 Task: In the Contact  DelilahJones111@valeo.com, schedule and save the meeting with title: 'Product Demo and Service Presentation', Select date: '13 September, 2023', select start time: 6:00:PM. Add location in person New York with meeting description: Kindly join this meeting to understand Product Demo and Service Presentation.. Logged in from softage.1@softage.net
Action: Mouse moved to (88, 58)
Screenshot: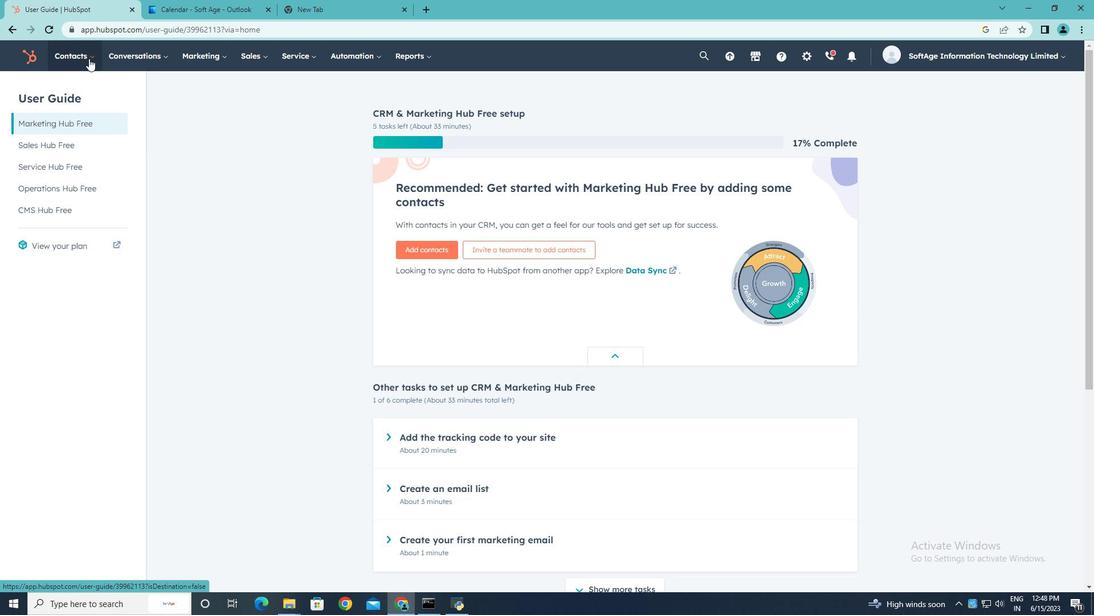 
Action: Mouse pressed left at (88, 58)
Screenshot: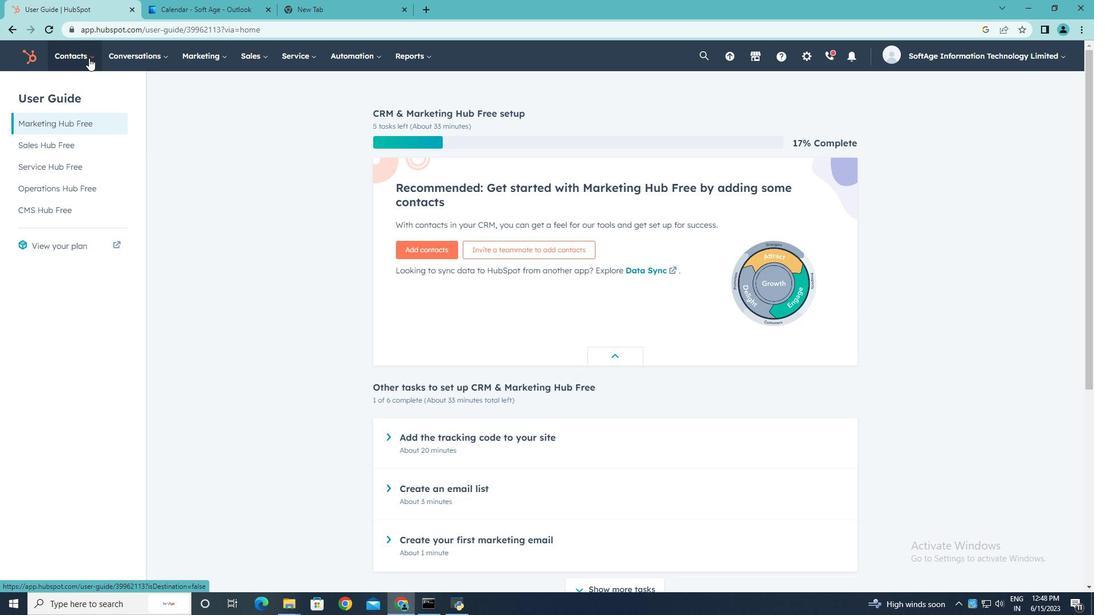 
Action: Mouse moved to (84, 88)
Screenshot: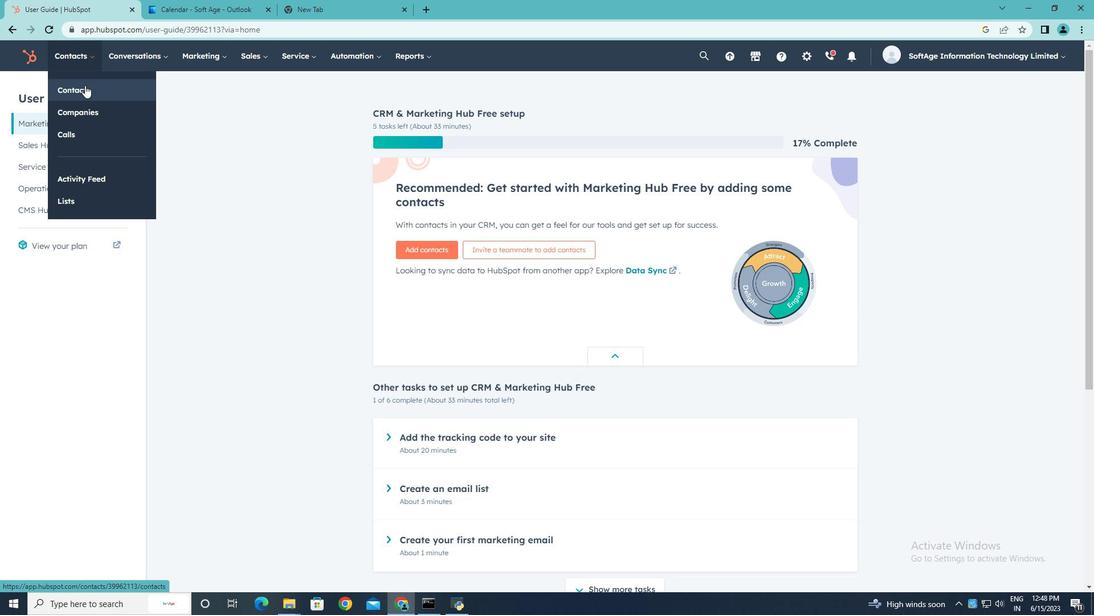 
Action: Mouse pressed left at (84, 88)
Screenshot: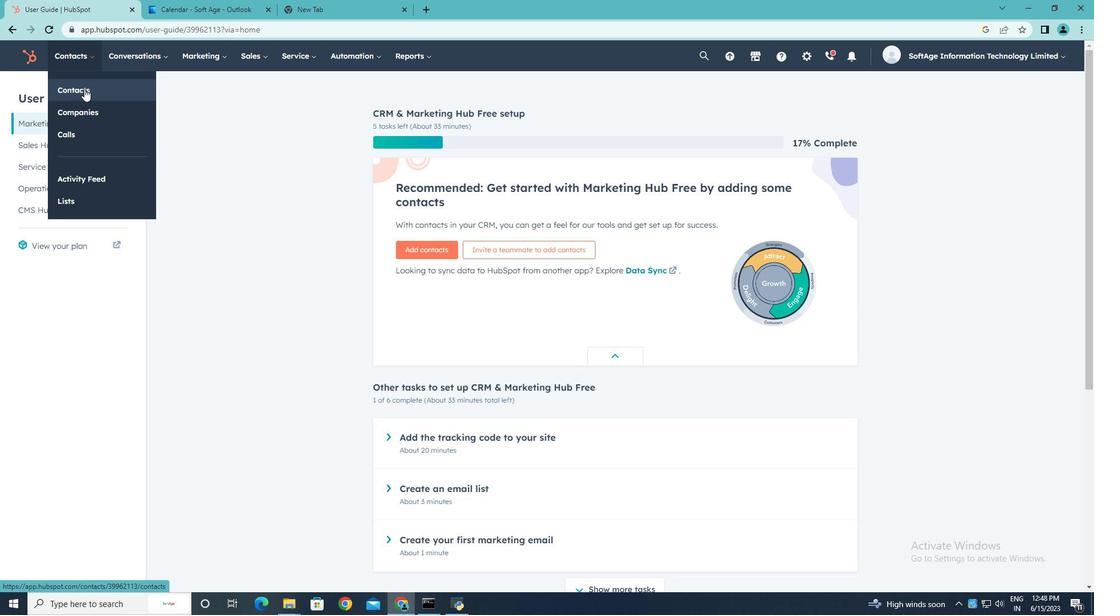 
Action: Mouse moved to (83, 186)
Screenshot: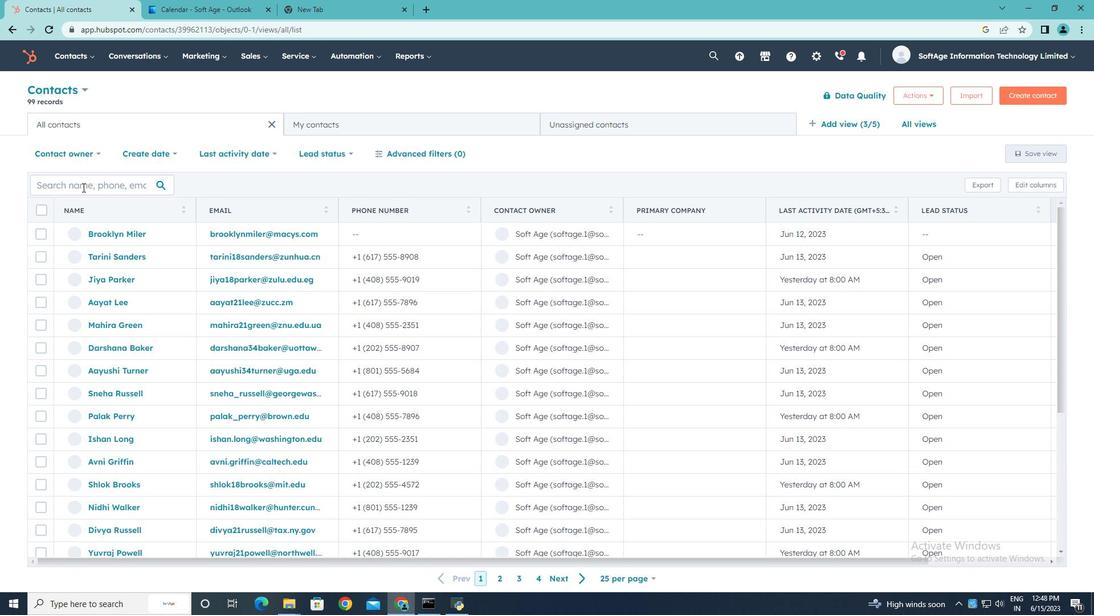 
Action: Mouse pressed left at (83, 186)
Screenshot: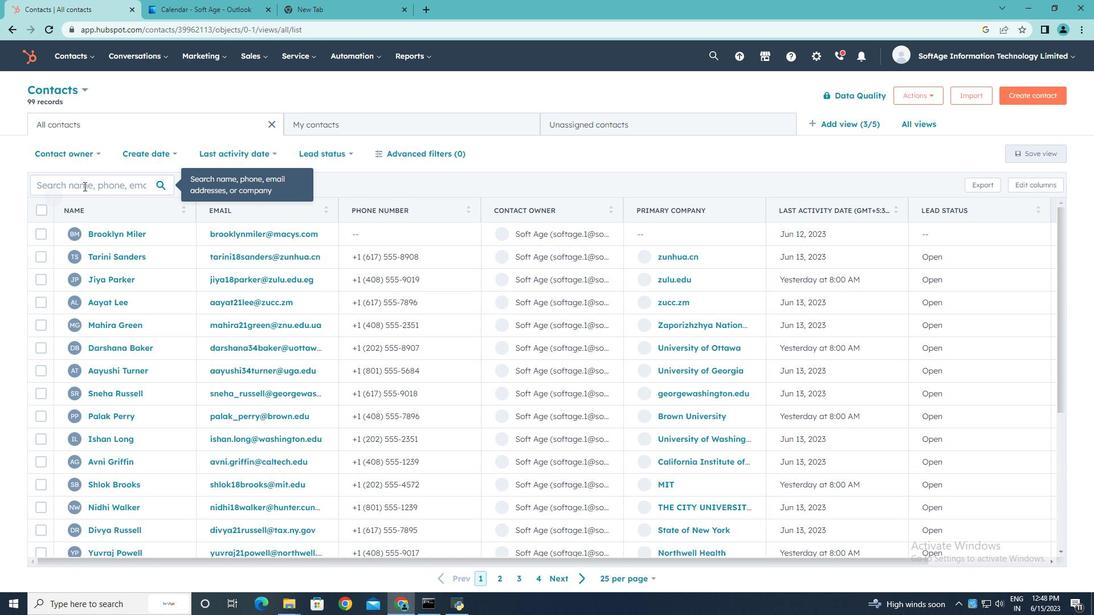 
Action: Key pressed <Key.shift>Delilah<Key.shift>Jones111<Key.shift>@valeo.com
Screenshot: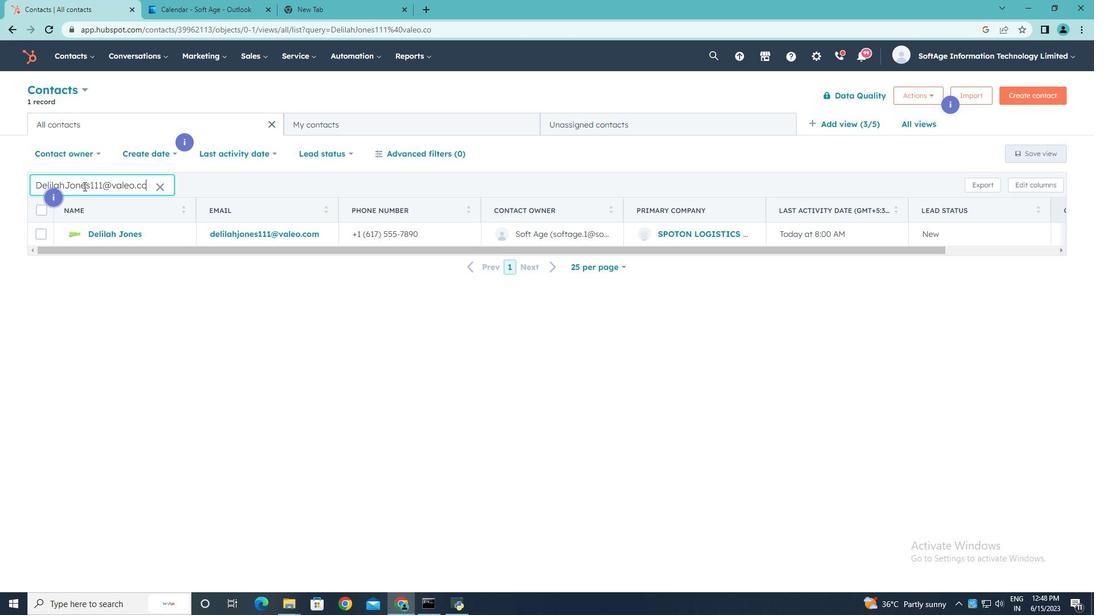 
Action: Mouse moved to (125, 234)
Screenshot: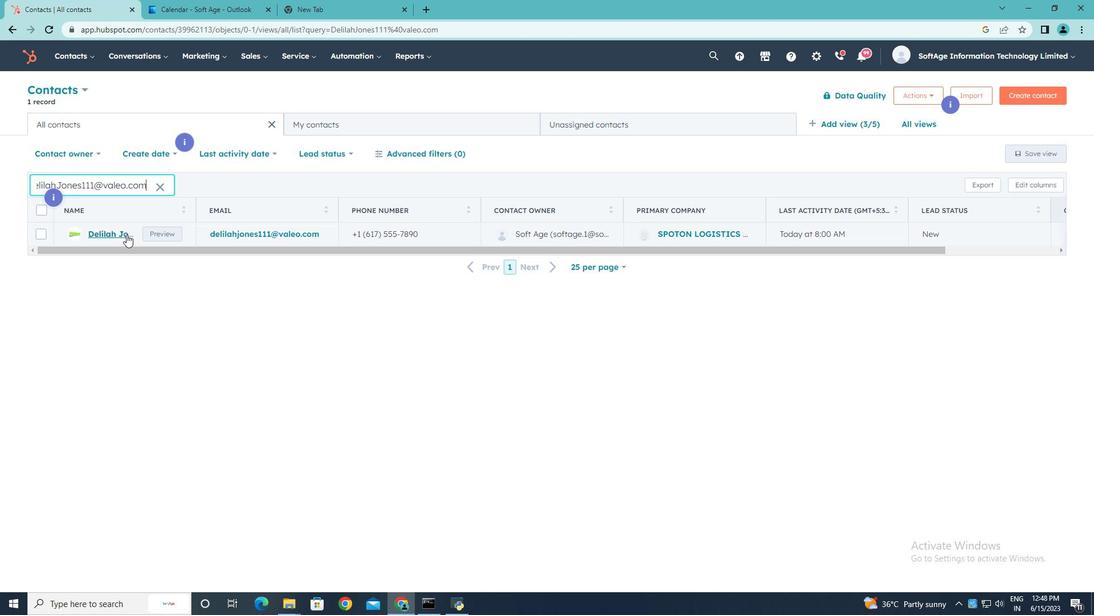 
Action: Mouse pressed left at (125, 234)
Screenshot: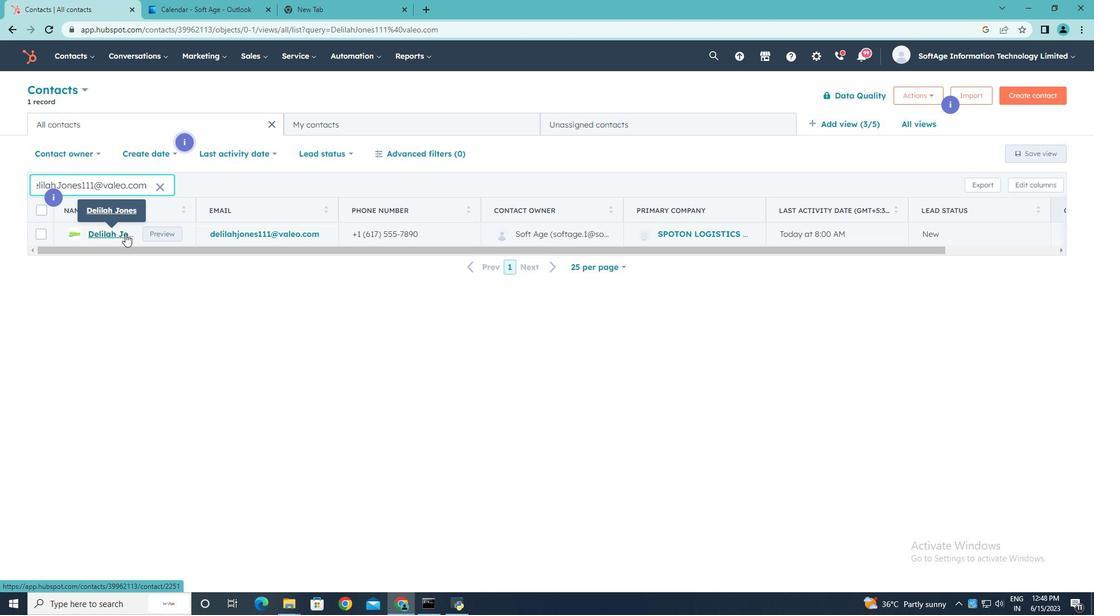 
Action: Mouse moved to (185, 188)
Screenshot: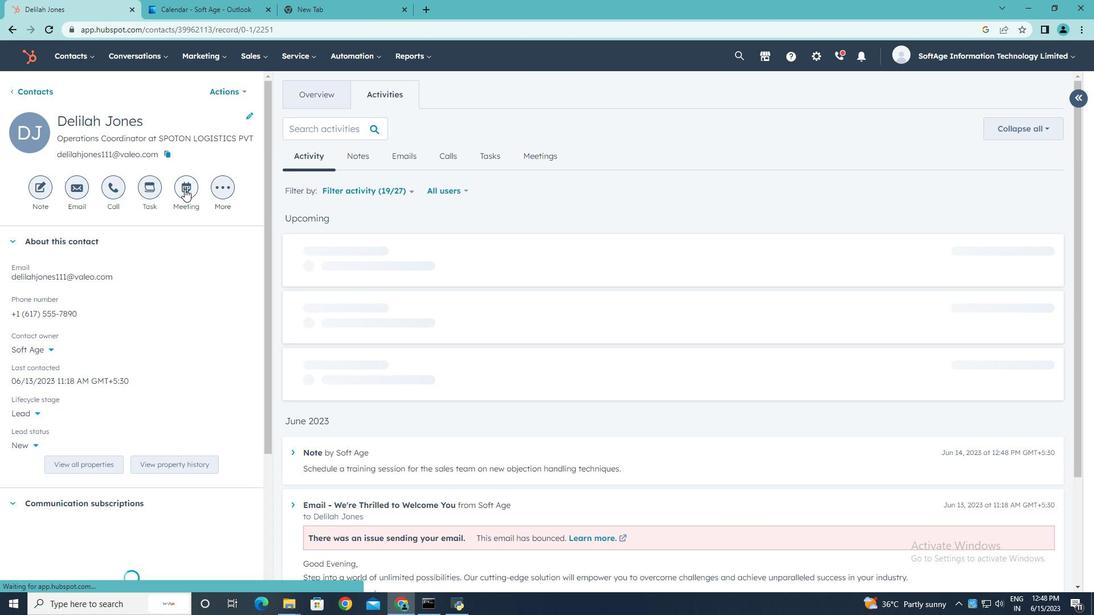 
Action: Mouse pressed left at (185, 188)
Screenshot: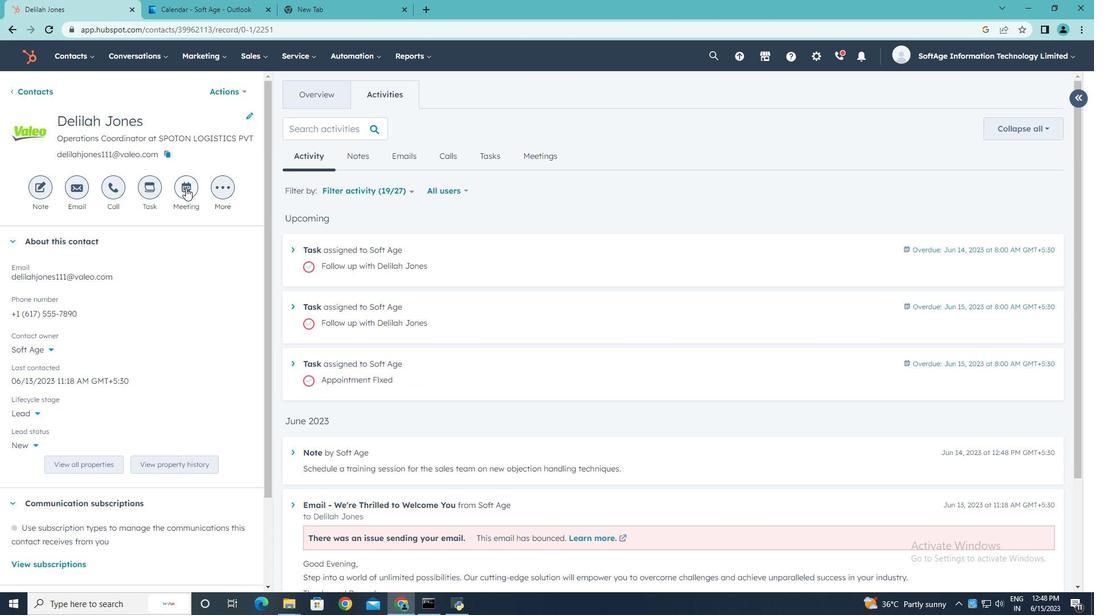 
Action: Mouse moved to (182, 229)
Screenshot: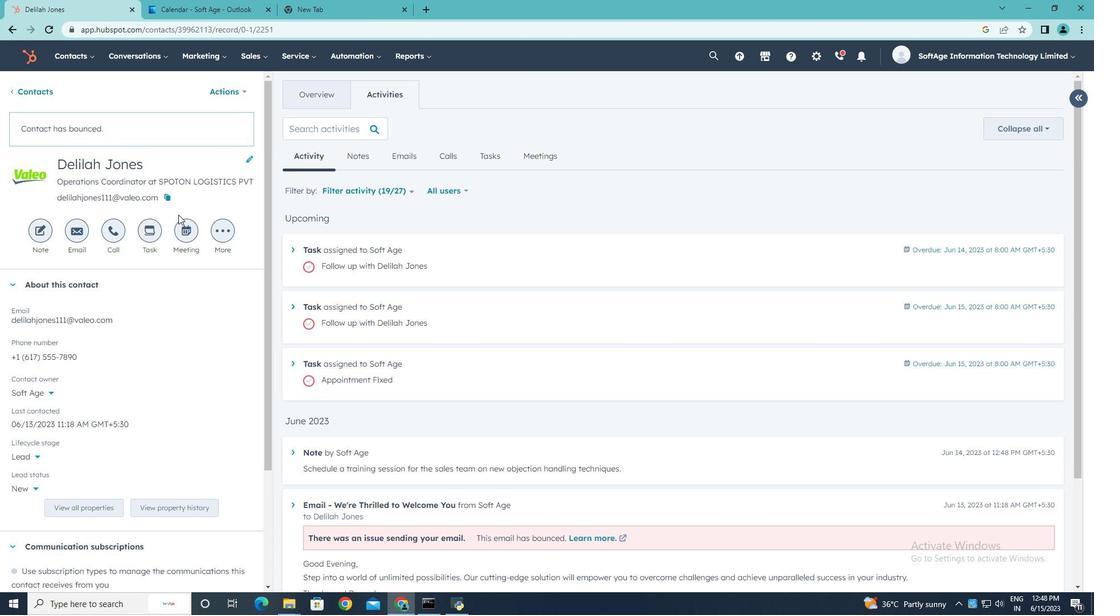 
Action: Mouse pressed left at (182, 229)
Screenshot: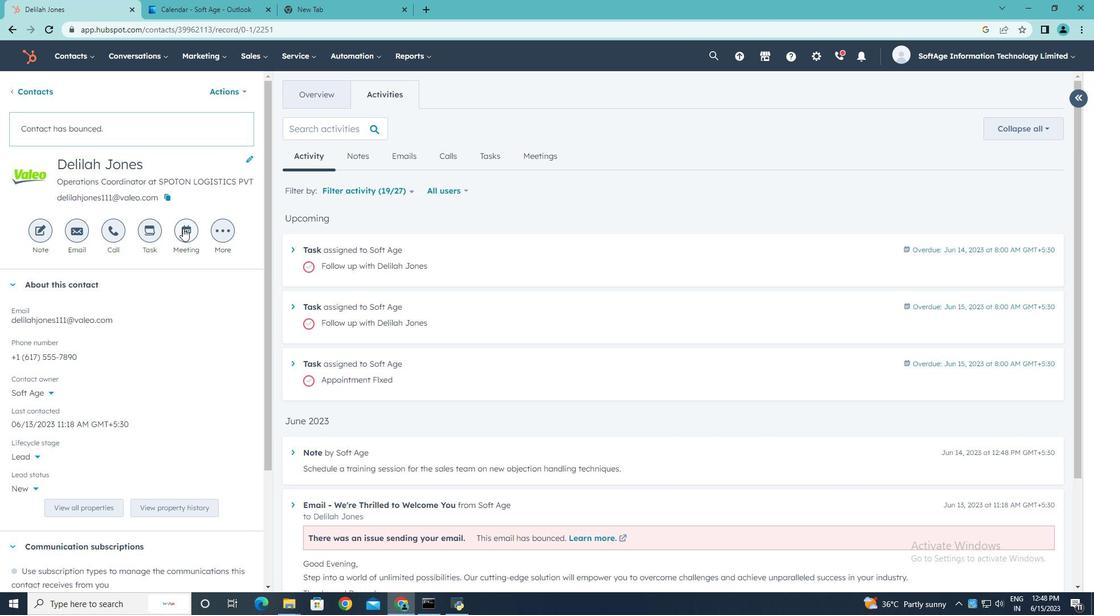
Action: Key pressed <Key.shift>Product<Key.space><Key.shift>Demo<Key.space>and<Key.space><Key.shift><Key.shift><Key.shift><Key.shift><Key.shift>Service<Key.space><Key.shift>Presentation.
Screenshot: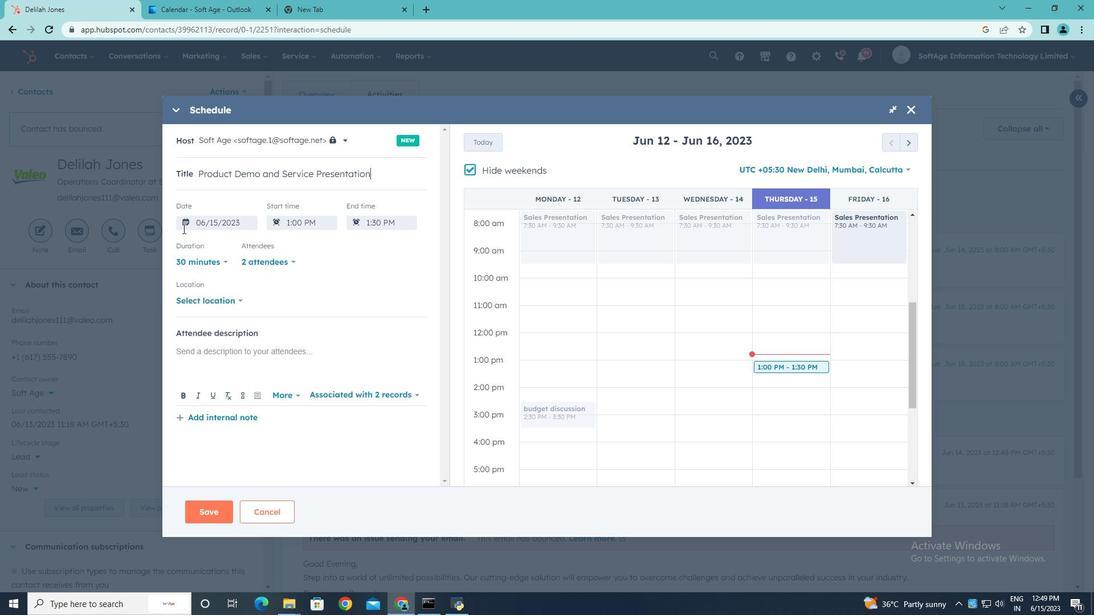 
Action: Mouse moved to (469, 174)
Screenshot: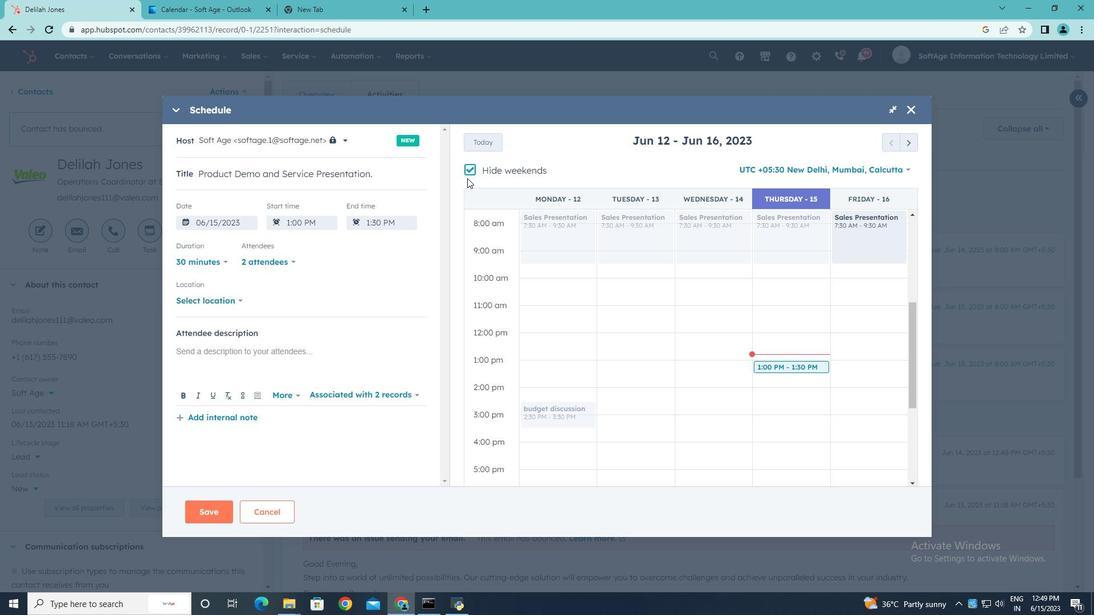 
Action: Mouse pressed left at (469, 174)
Screenshot: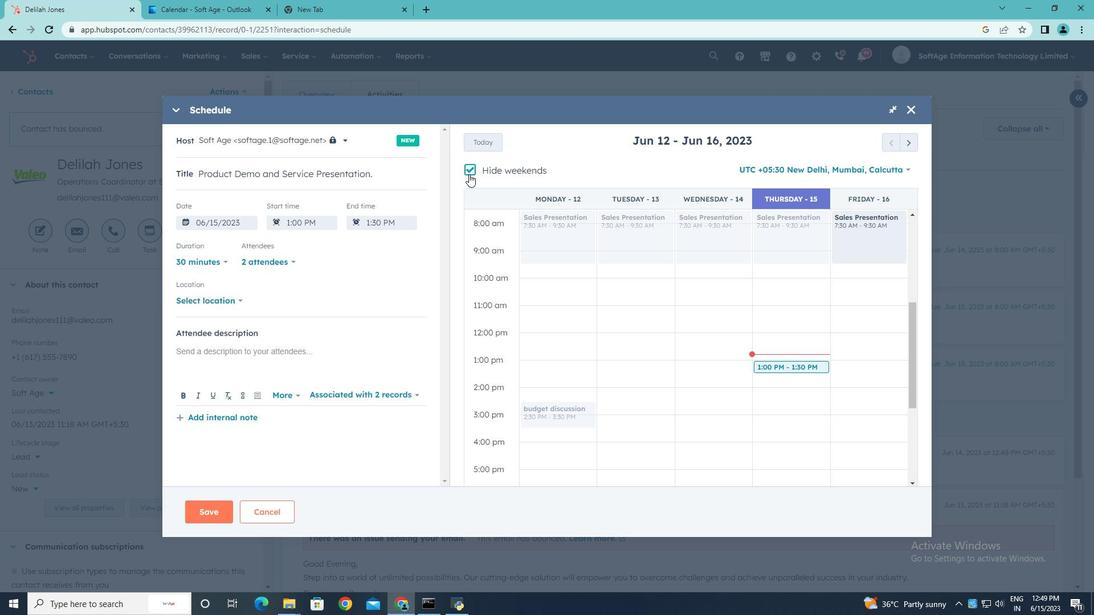 
Action: Mouse moved to (909, 145)
Screenshot: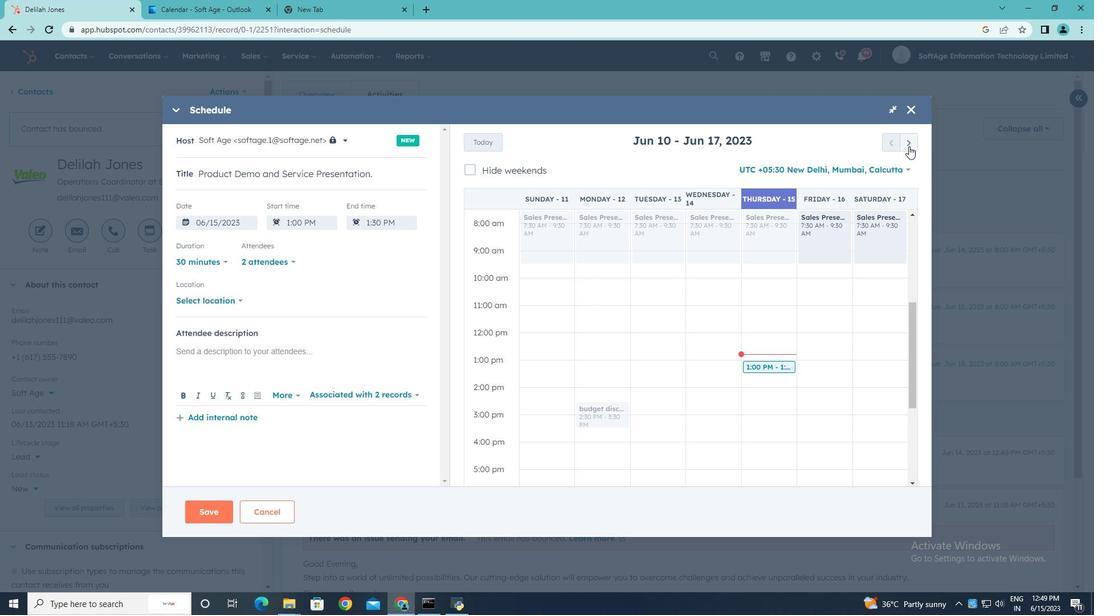 
Action: Mouse pressed left at (909, 145)
Screenshot: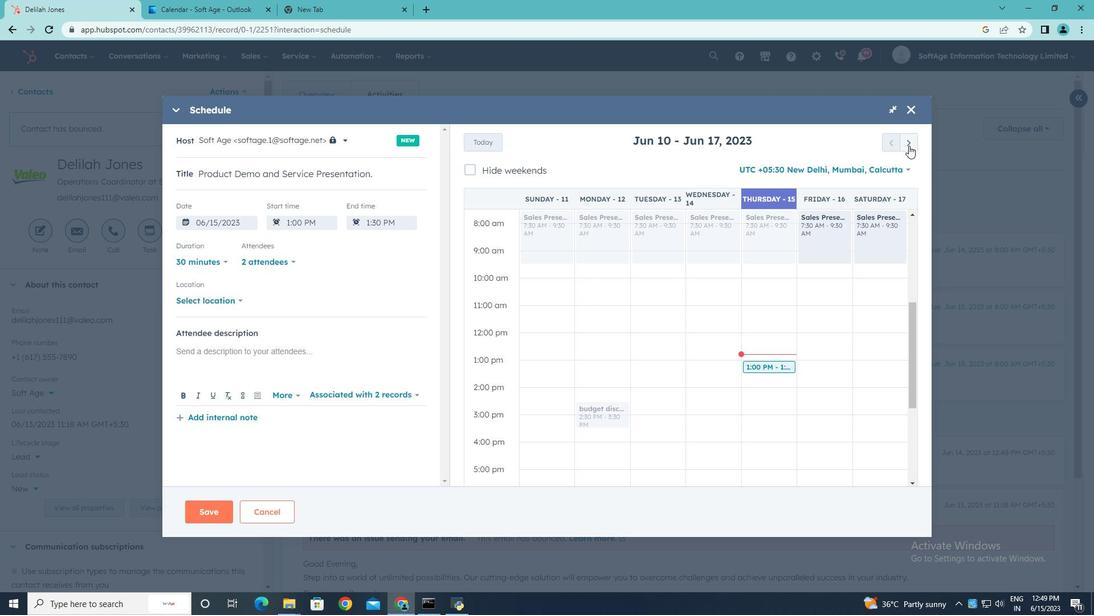 
Action: Mouse pressed left at (909, 145)
Screenshot: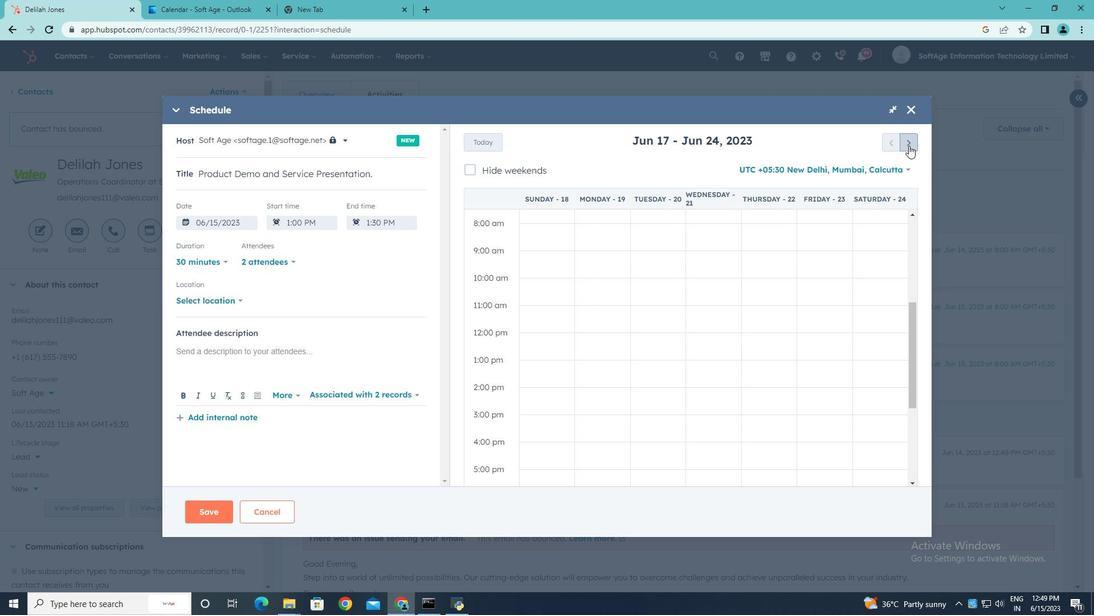 
Action: Mouse pressed left at (909, 145)
Screenshot: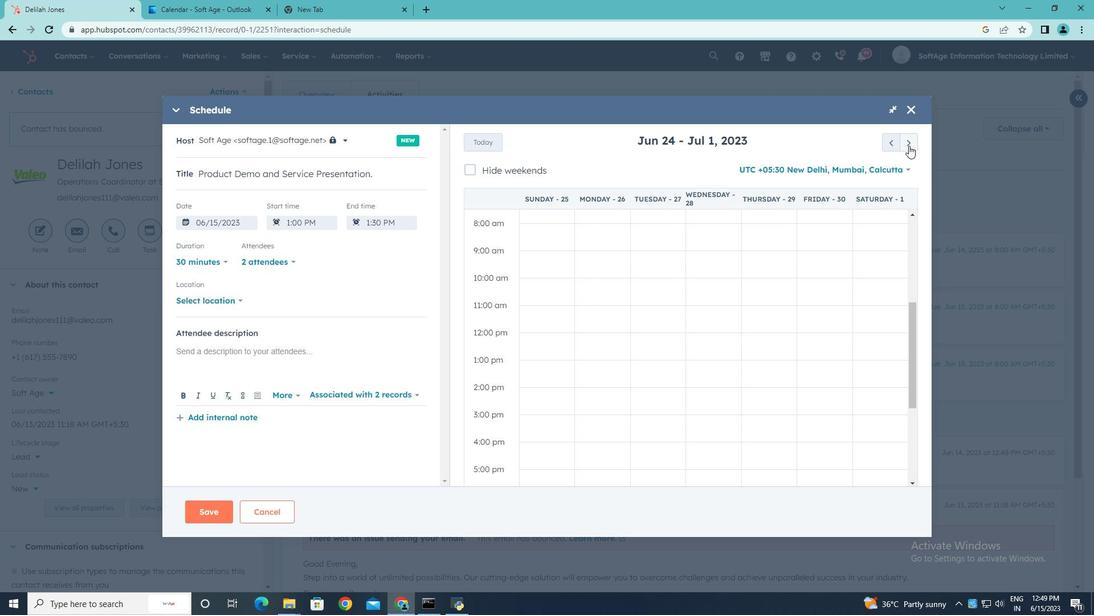 
Action: Mouse pressed left at (909, 145)
Screenshot: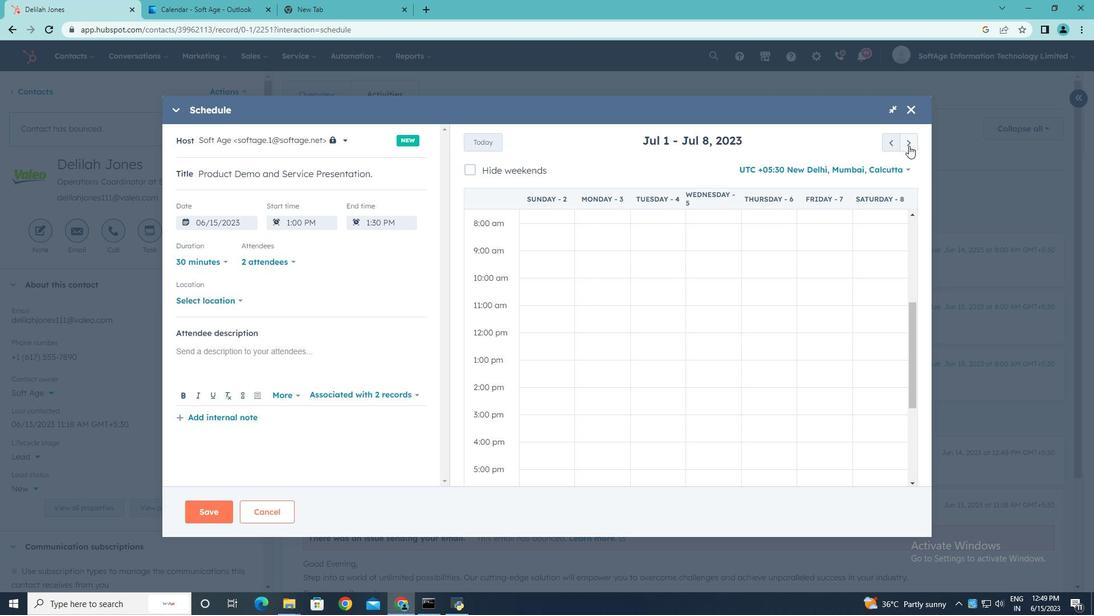 
Action: Mouse pressed left at (909, 145)
Screenshot: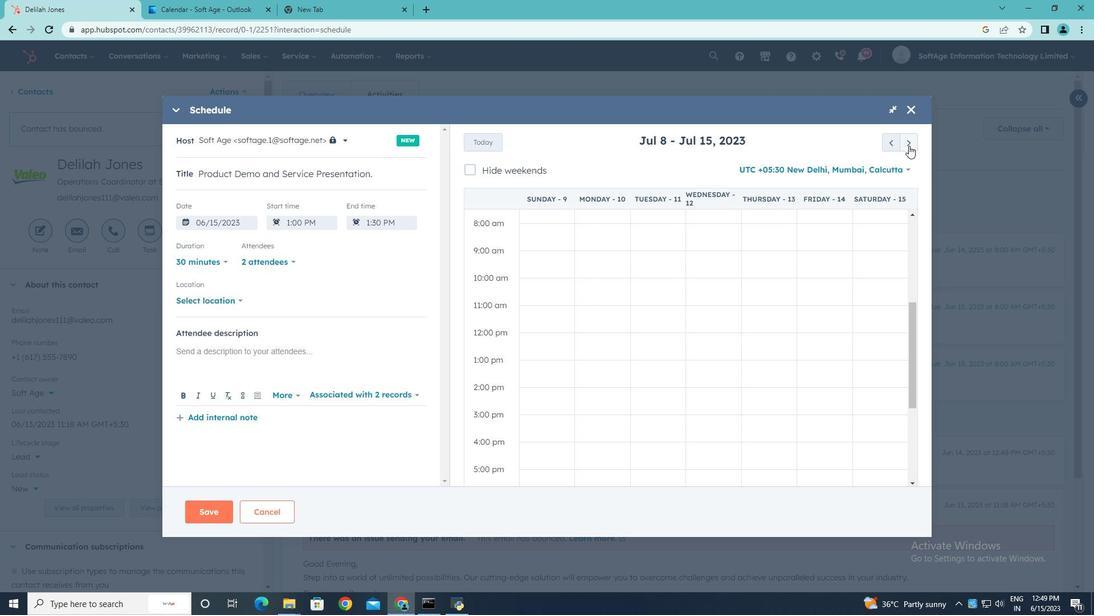 
Action: Mouse pressed left at (909, 145)
Screenshot: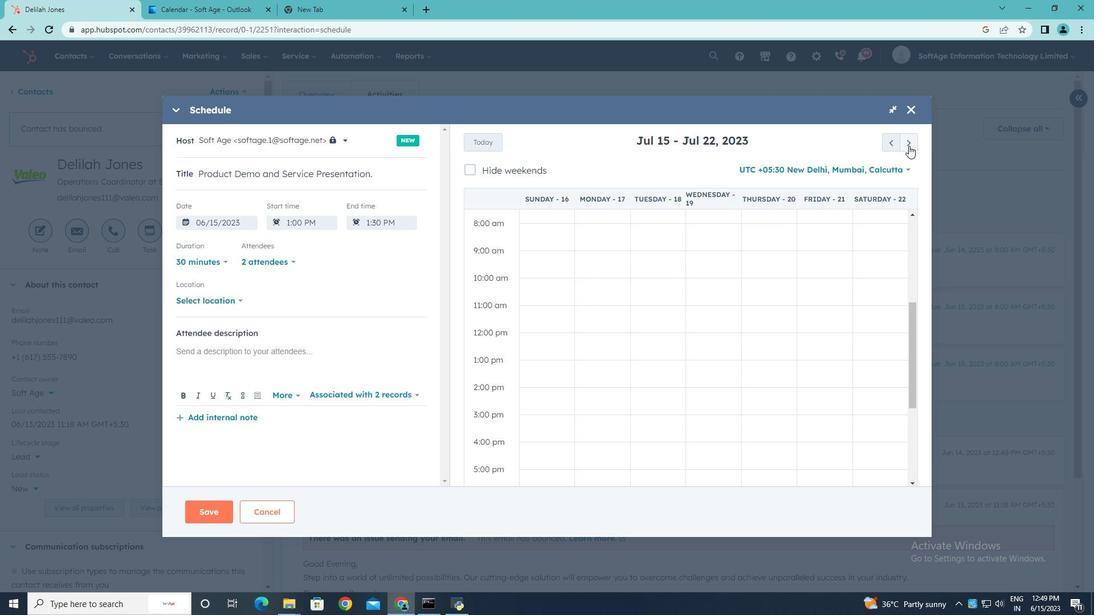
Action: Mouse pressed left at (909, 145)
Screenshot: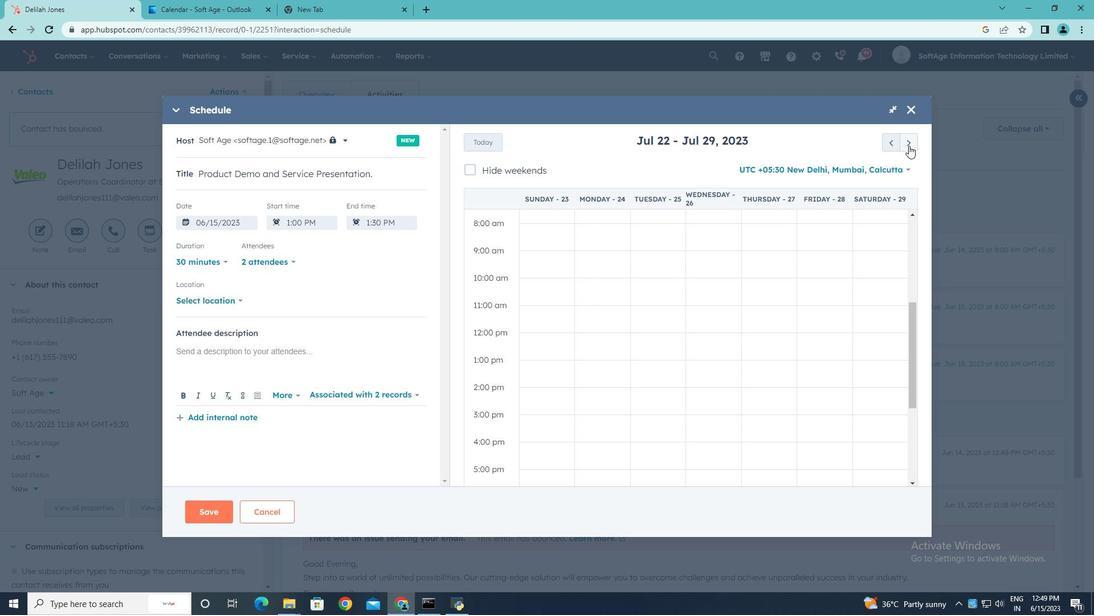 
Action: Mouse pressed left at (909, 145)
Screenshot: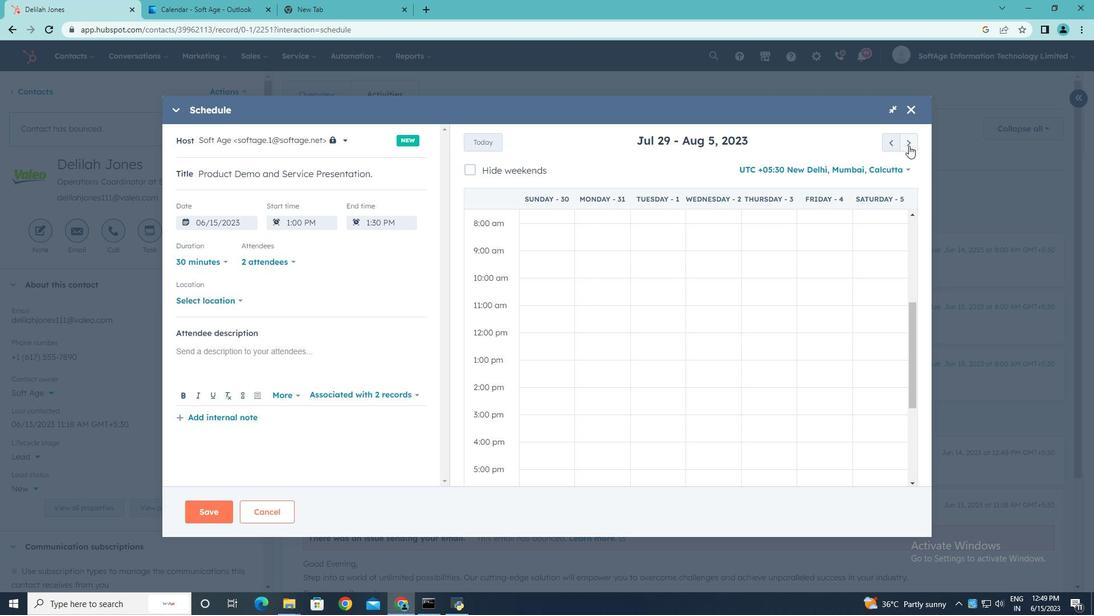 
Action: Mouse pressed left at (909, 145)
Screenshot: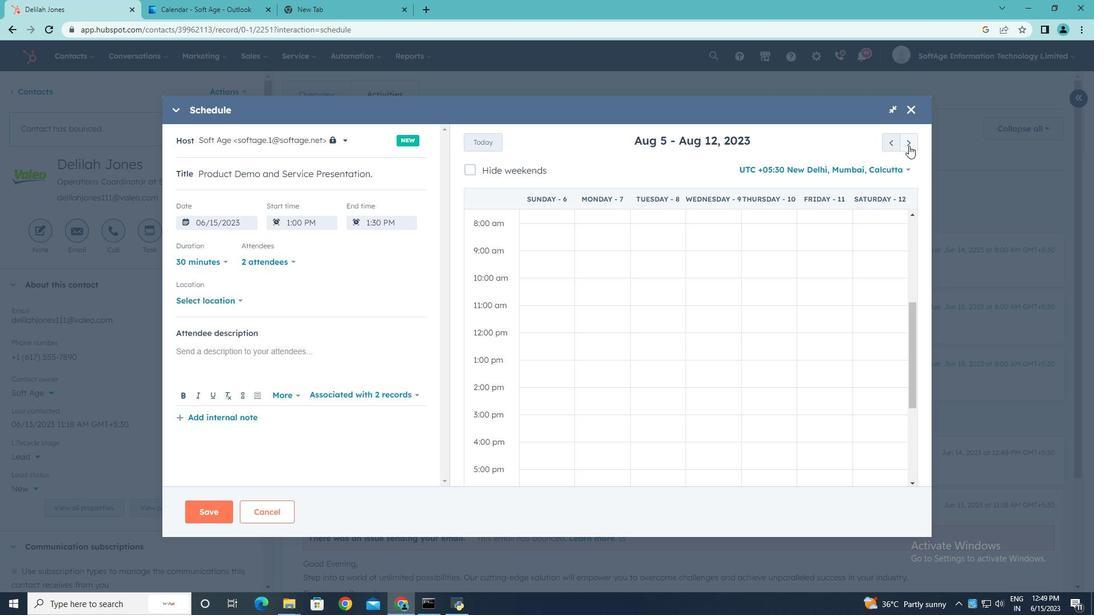 
Action: Mouse pressed left at (909, 145)
Screenshot: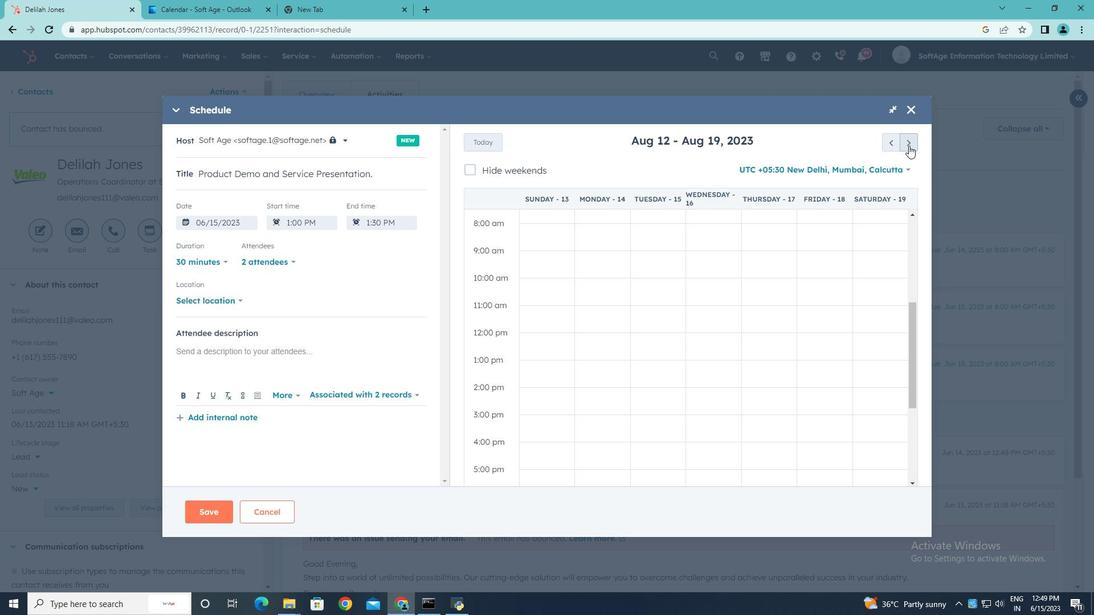 
Action: Mouse pressed left at (909, 145)
Screenshot: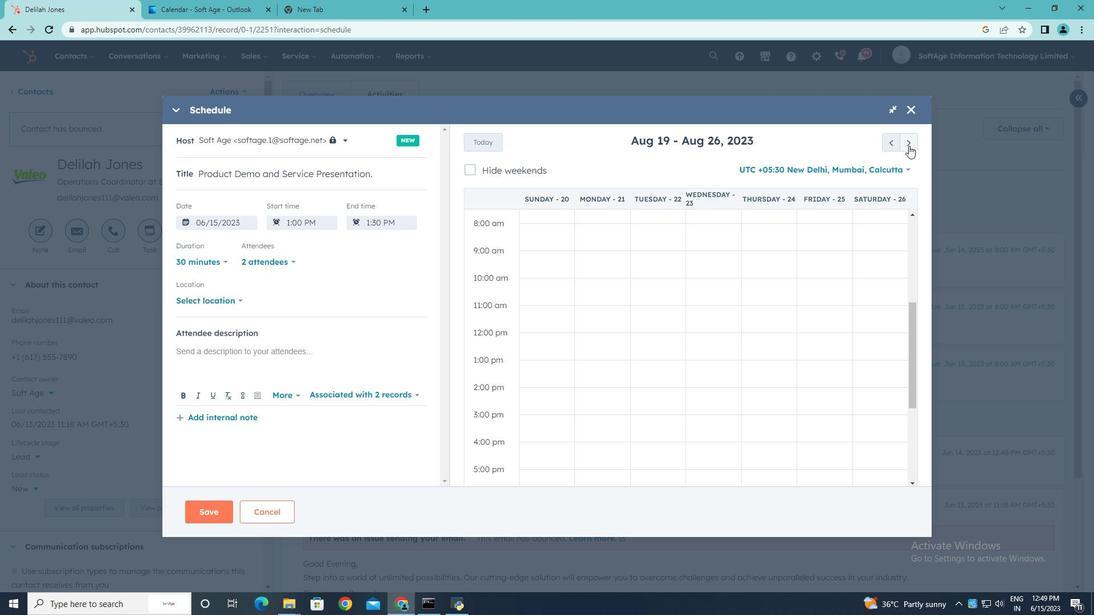 
Action: Mouse moved to (909, 145)
Screenshot: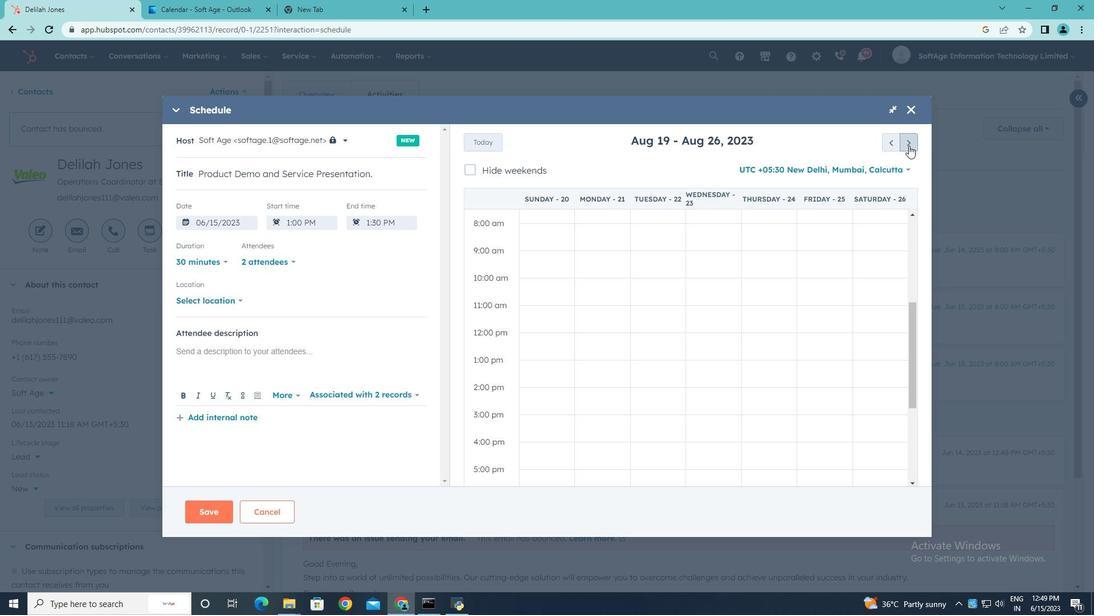 
Action: Mouse pressed left at (909, 145)
Screenshot: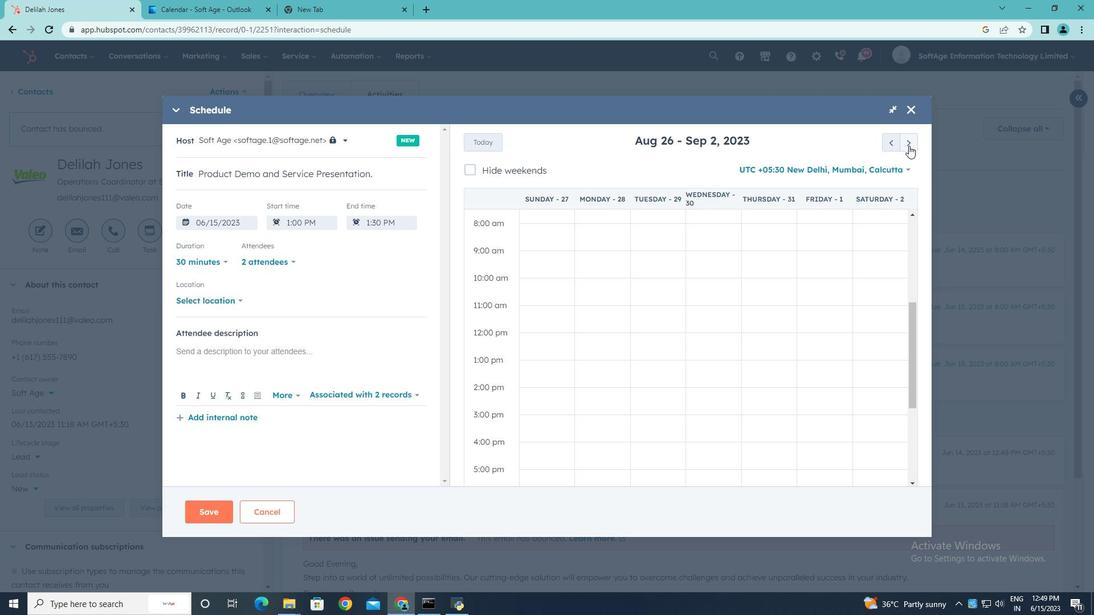 
Action: Mouse pressed left at (909, 145)
Screenshot: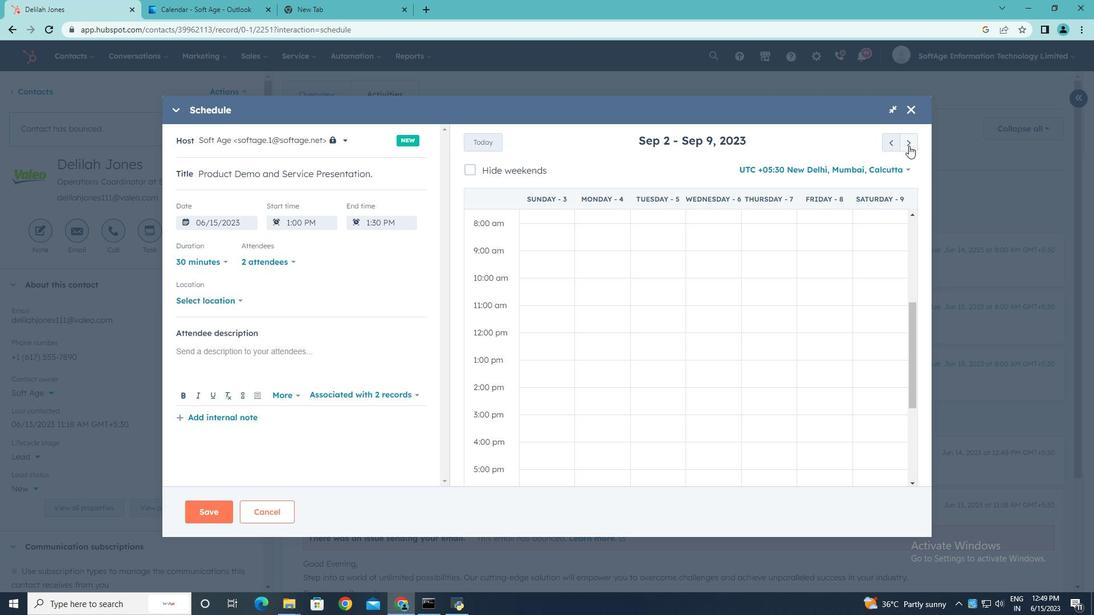 
Action: Mouse moved to (914, 394)
Screenshot: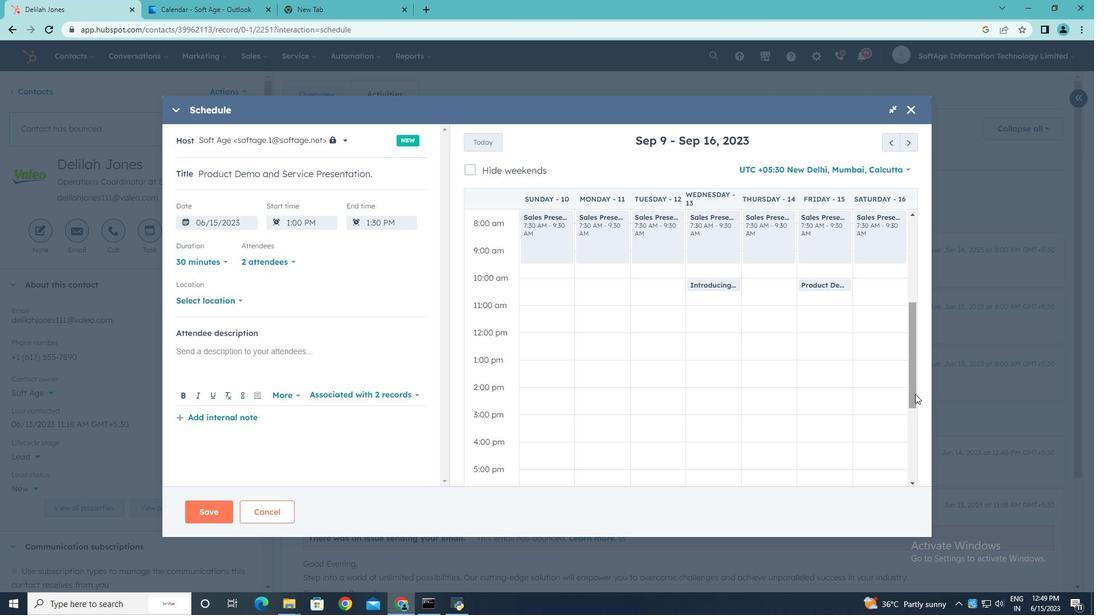 
Action: Mouse pressed left at (914, 394)
Screenshot: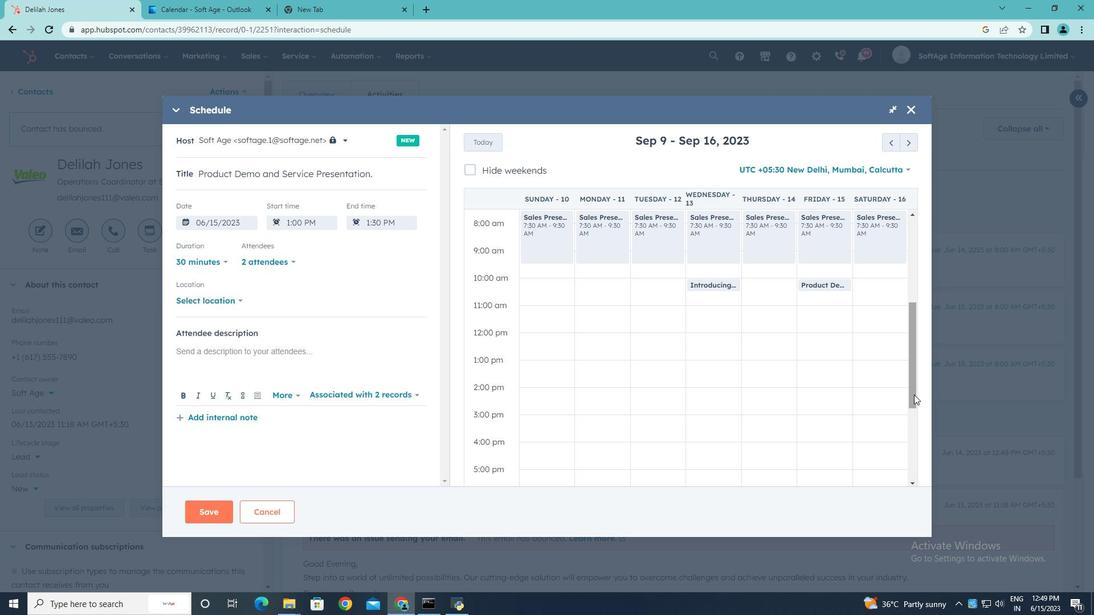 
Action: Mouse moved to (698, 406)
Screenshot: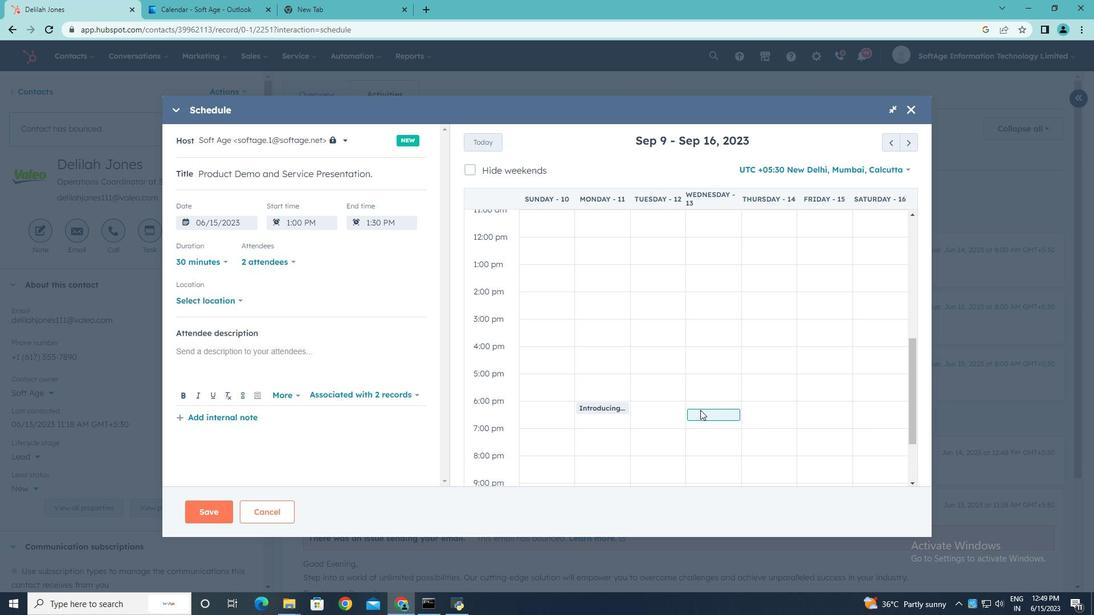 
Action: Mouse pressed left at (698, 406)
Screenshot: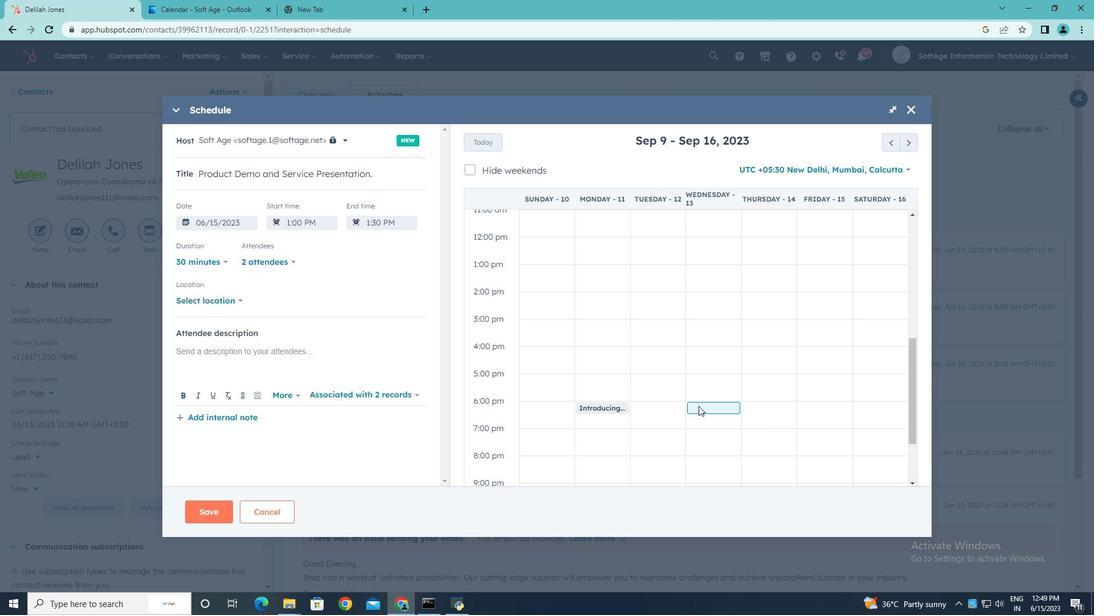 
Action: Mouse moved to (239, 300)
Screenshot: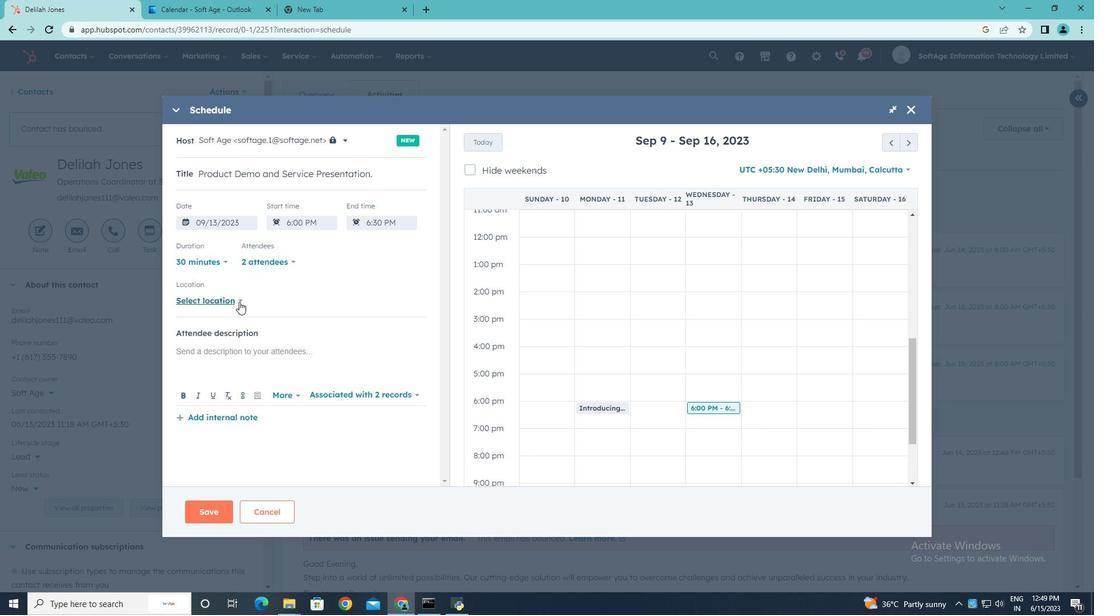 
Action: Mouse pressed left at (239, 300)
Screenshot: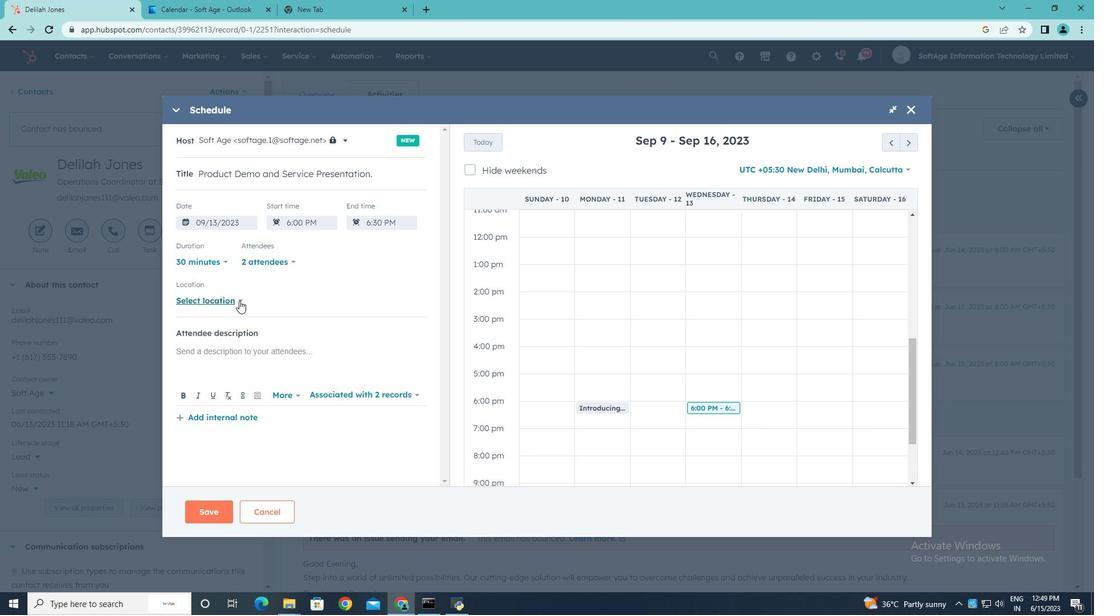 
Action: Mouse moved to (272, 299)
Screenshot: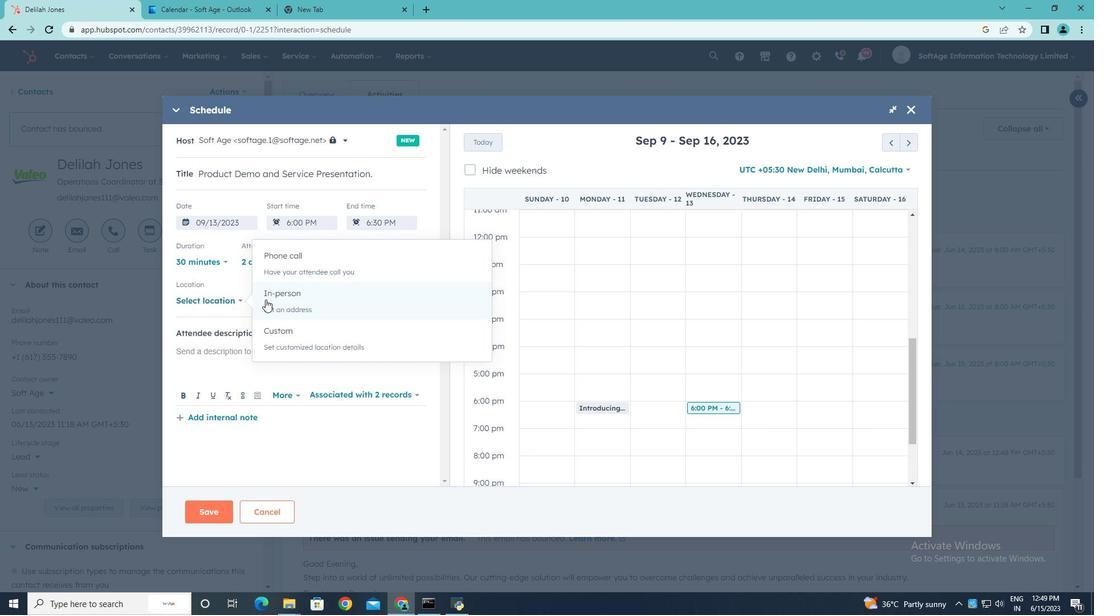 
Action: Mouse pressed left at (272, 299)
Screenshot: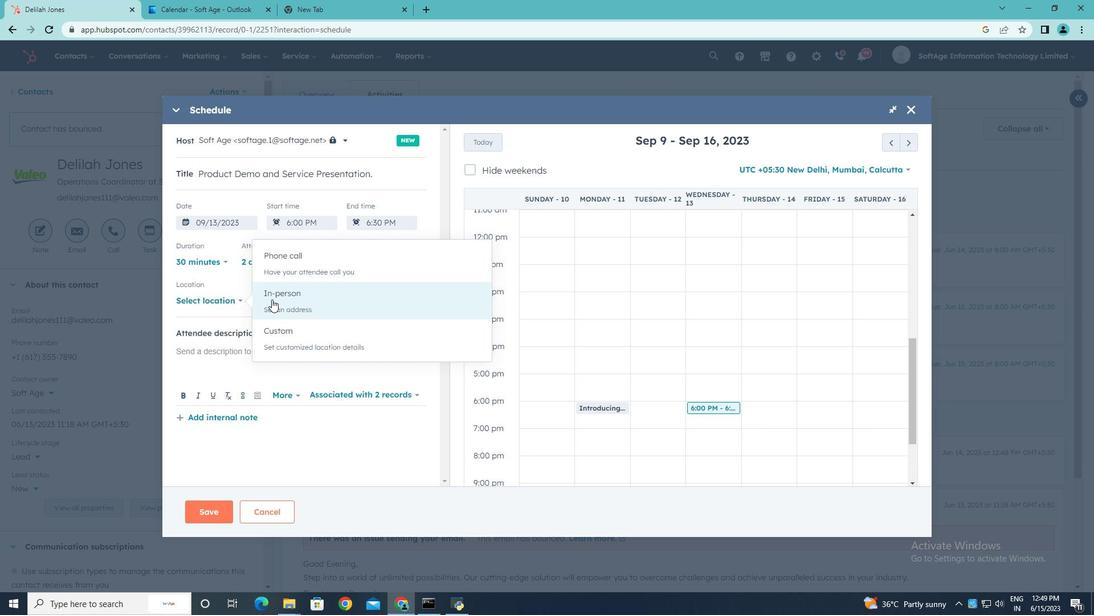 
Action: Mouse moved to (265, 300)
Screenshot: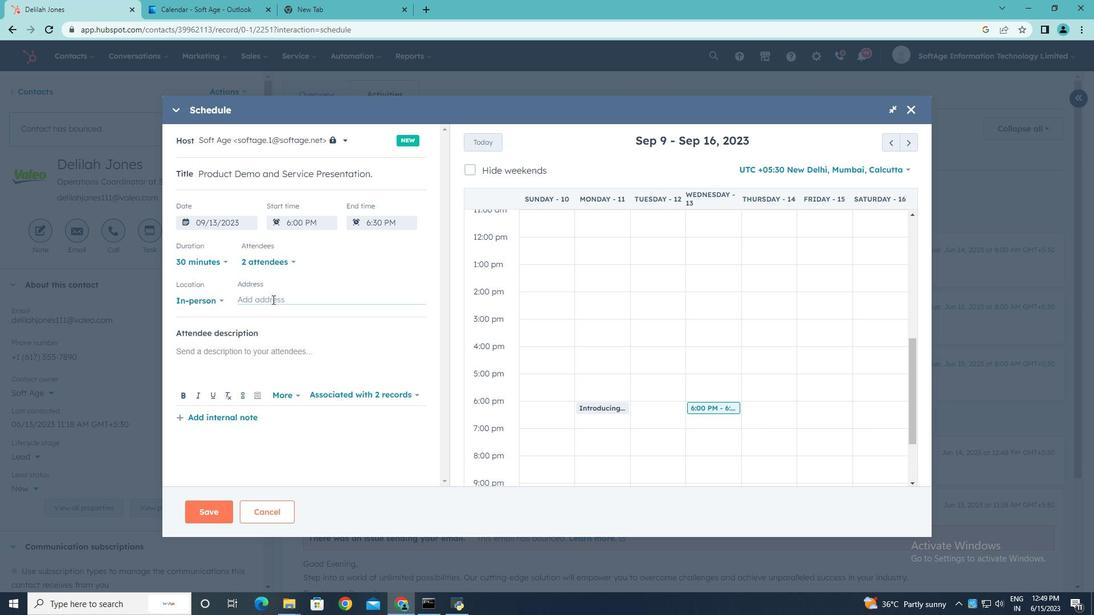 
Action: Mouse pressed left at (265, 300)
Screenshot: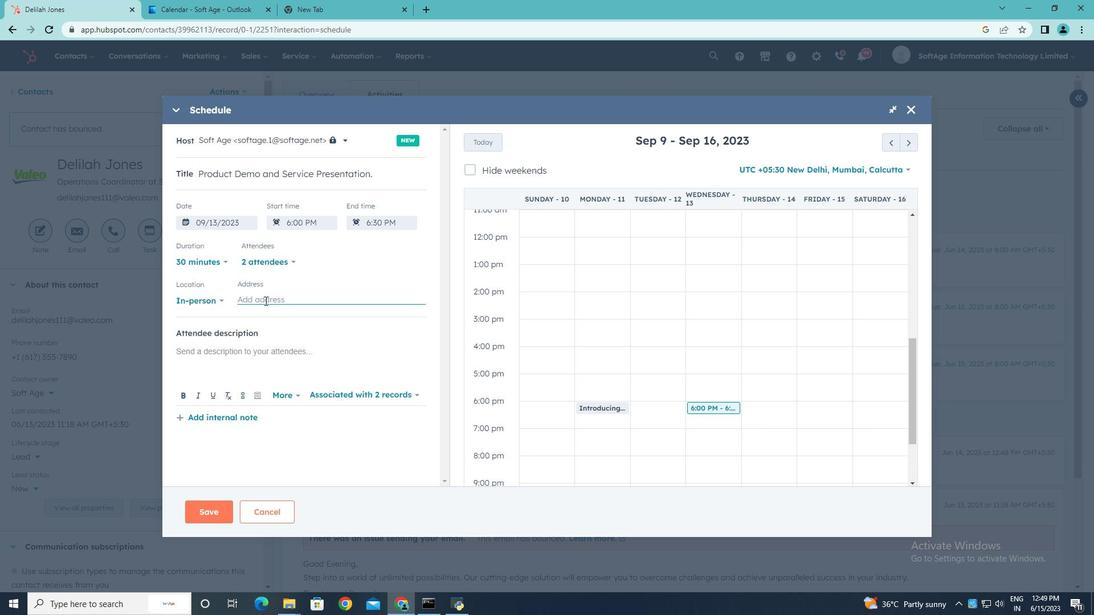 
Action: Key pressed <Key.shift>New<Key.space><Key.shift><Key.shift><Key.shift><Key.shift><Key.shift><Key.shift>York
Screenshot: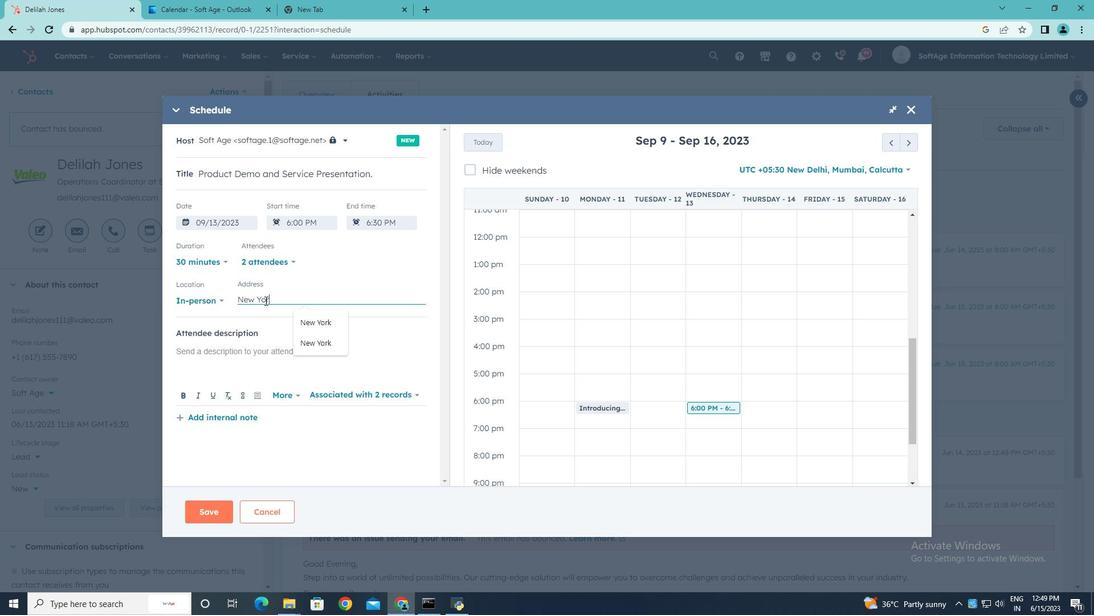 
Action: Mouse moved to (234, 351)
Screenshot: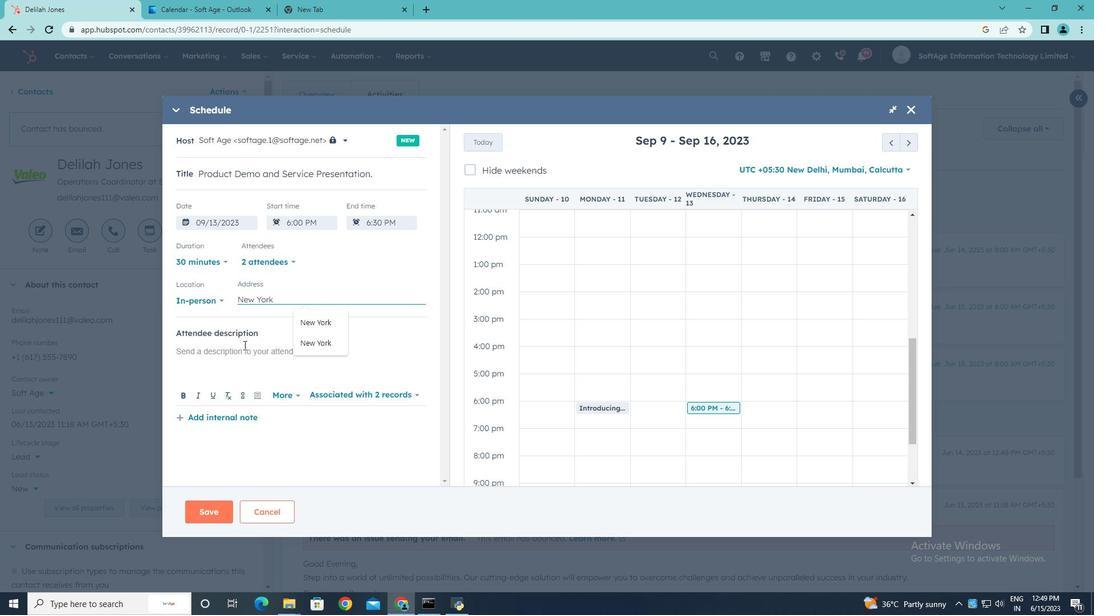 
Action: Mouse pressed left at (234, 351)
Screenshot: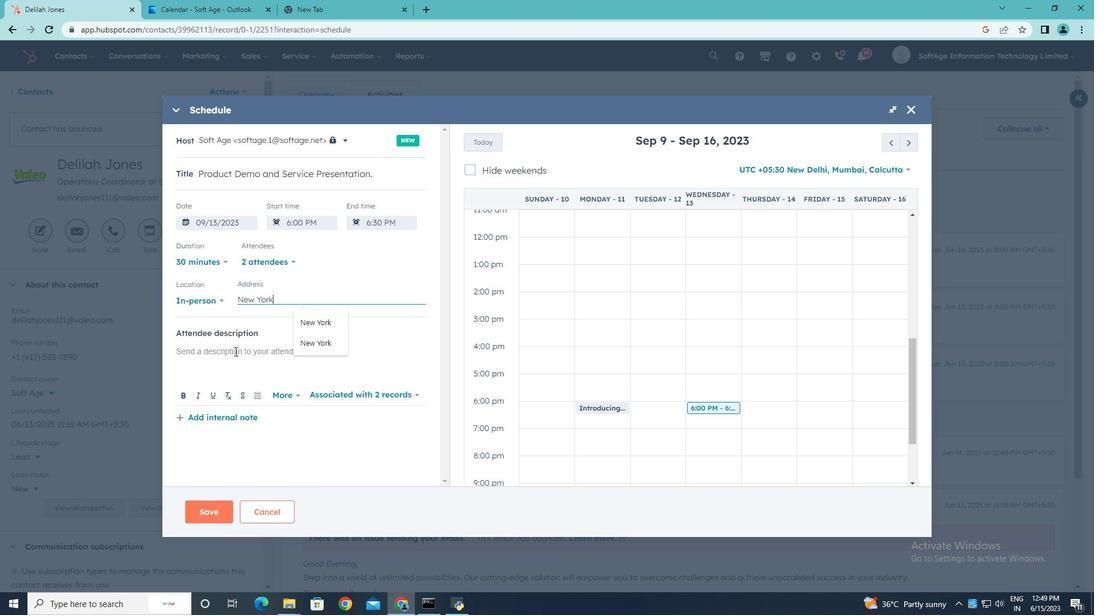 
Action: Key pressed <Key.shift>Kindly<Key.space>join<Key.space>this<Key.space>meeting<Key.space>to<Key.space>understand<Key.space><Key.shift>Product<Key.space><Key.shift>Demo<Key.space><Key.shift>and<Key.space><Key.shift>Service<Key.space><Key.shift>Presentation..
Screenshot: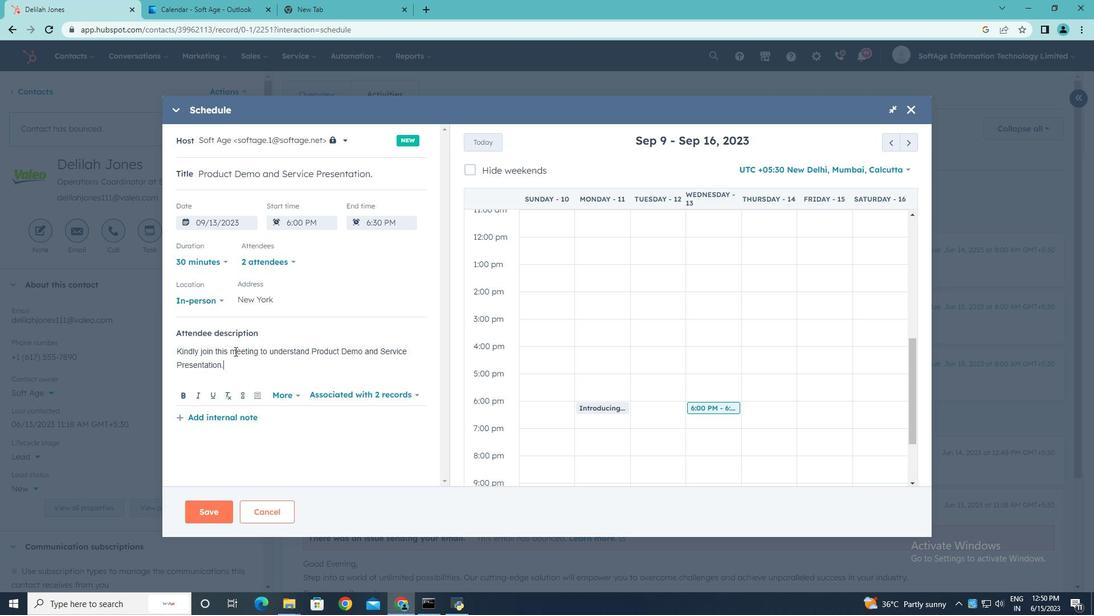 
Action: Mouse moved to (205, 512)
Screenshot: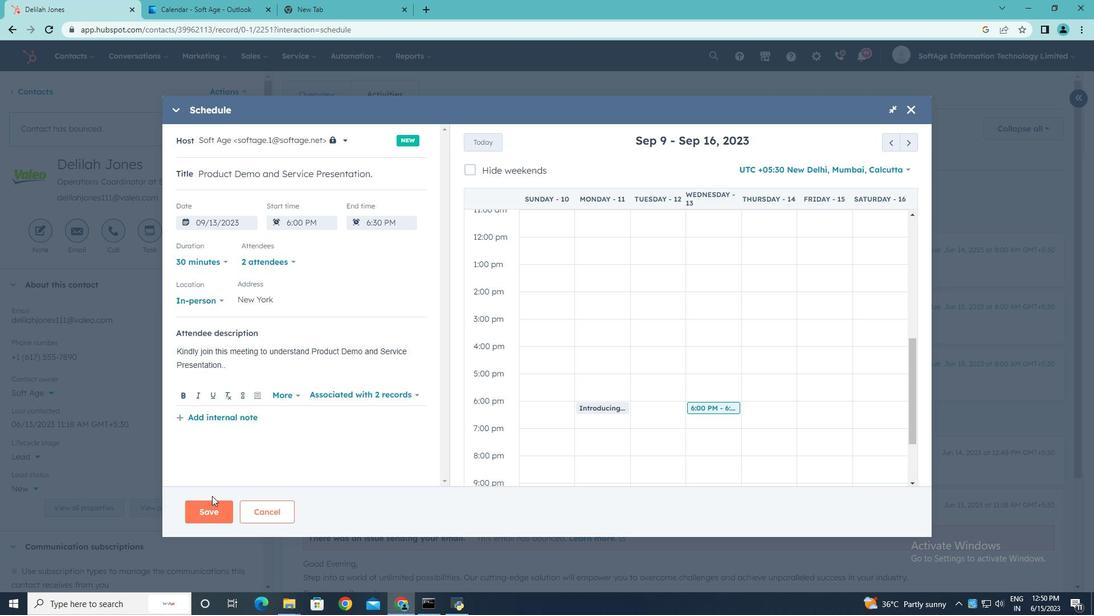 
Action: Mouse pressed left at (205, 512)
Screenshot: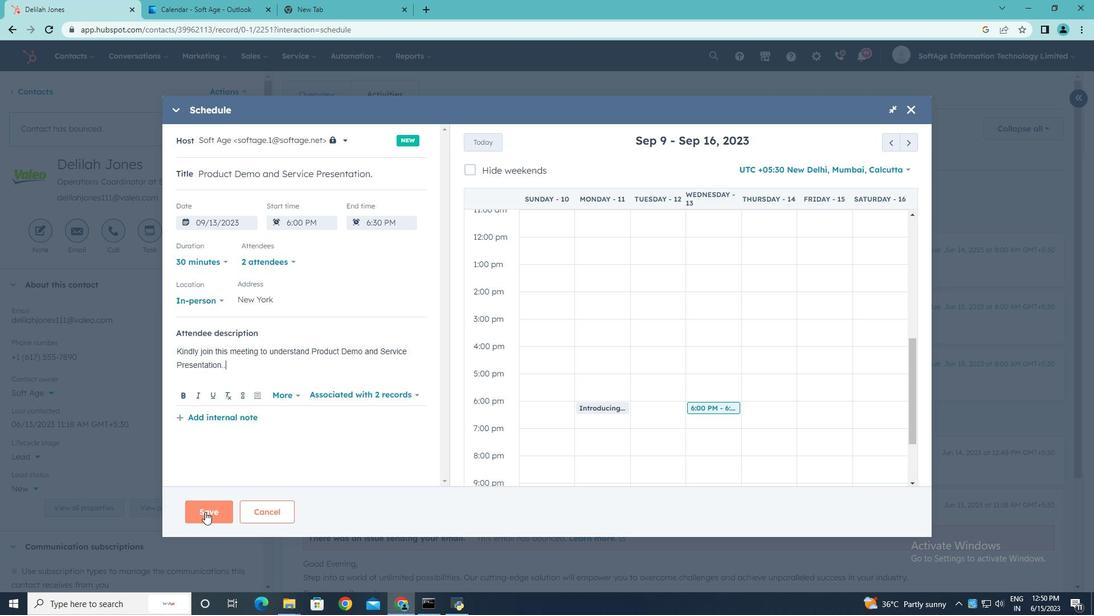 
